 Task: Look for products that are on sale.
Action: Mouse moved to (15, 83)
Screenshot: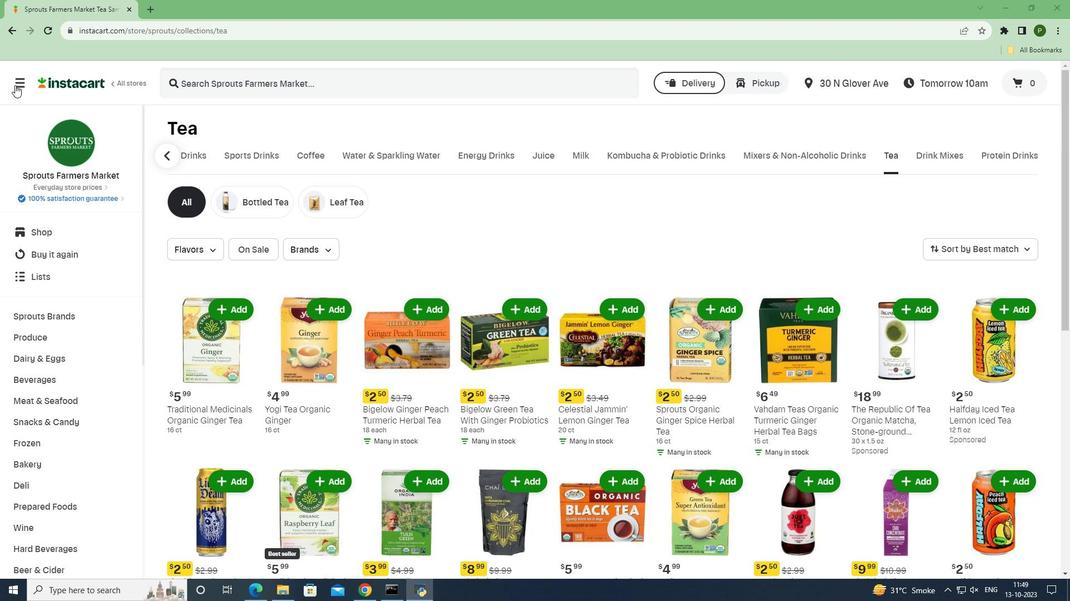 
Action: Mouse pressed left at (15, 83)
Screenshot: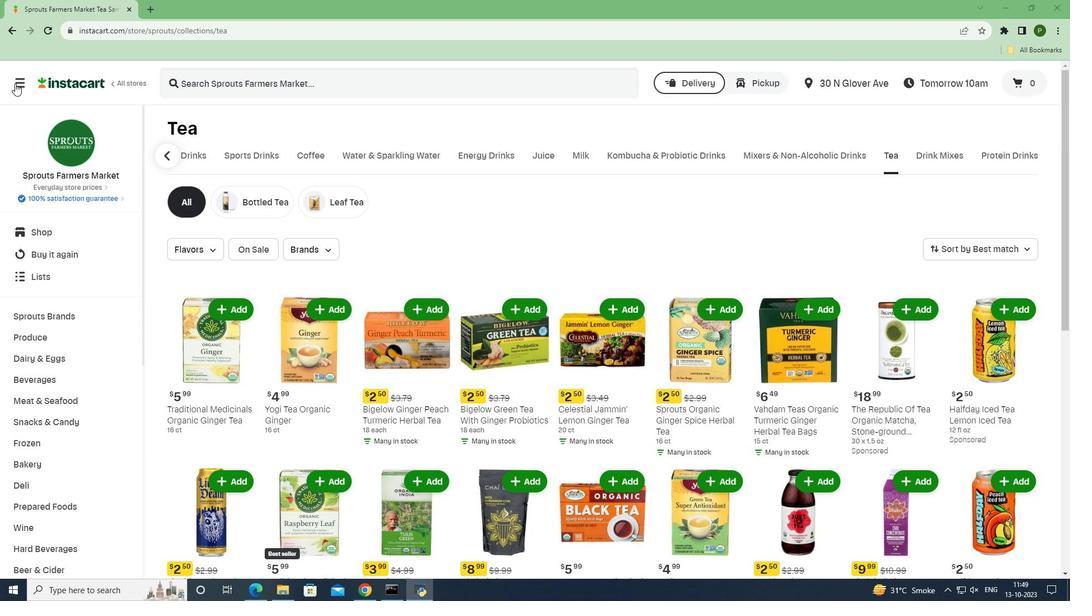 
Action: Mouse moved to (41, 290)
Screenshot: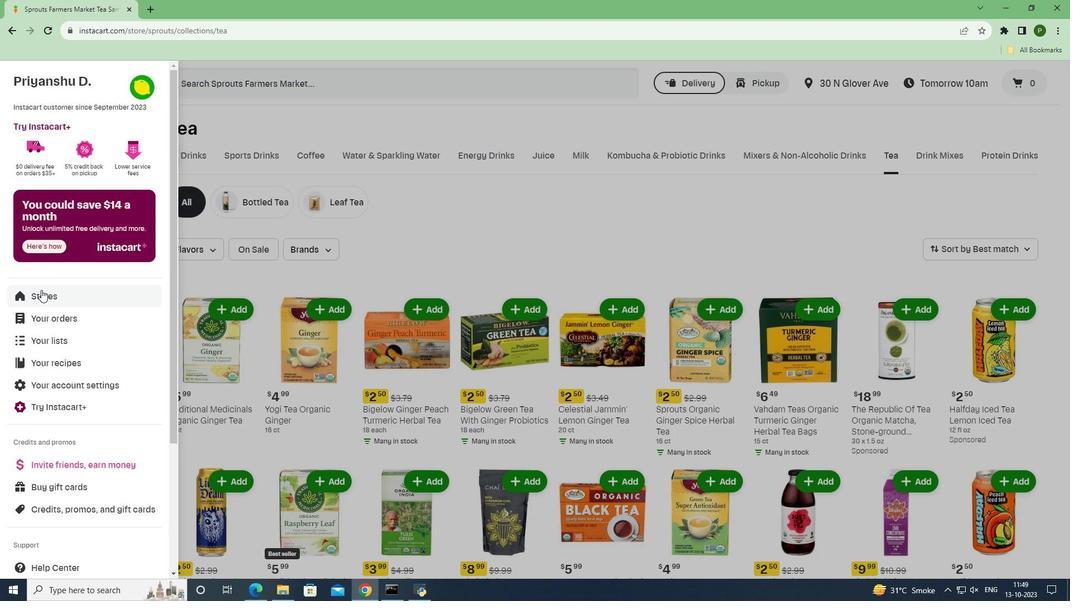 
Action: Mouse pressed left at (41, 290)
Screenshot: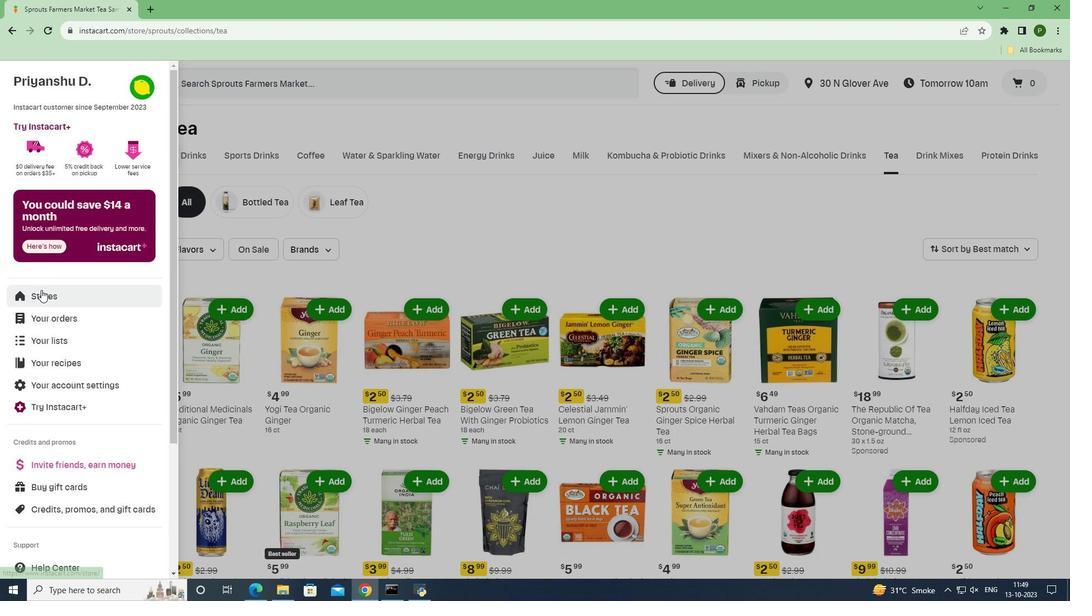 
Action: Mouse moved to (256, 133)
Screenshot: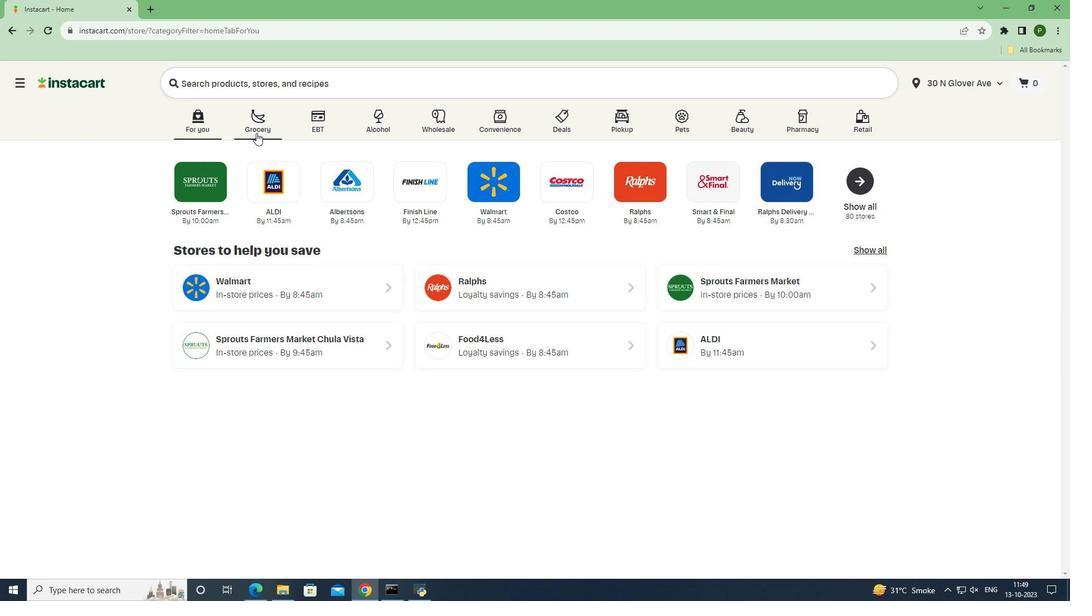 
Action: Mouse pressed left at (256, 133)
Screenshot: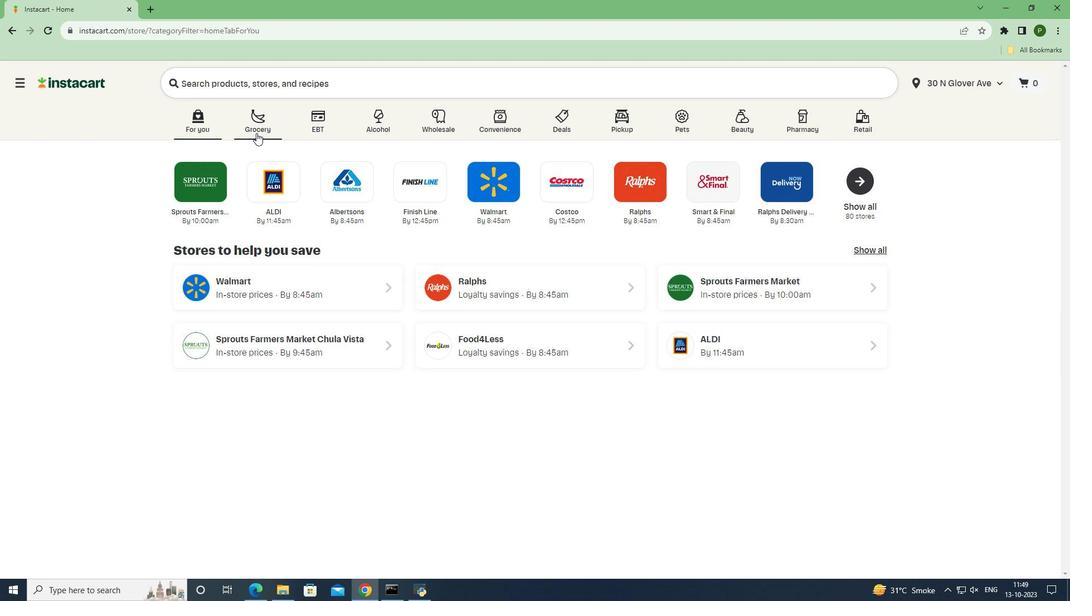 
Action: Mouse moved to (700, 267)
Screenshot: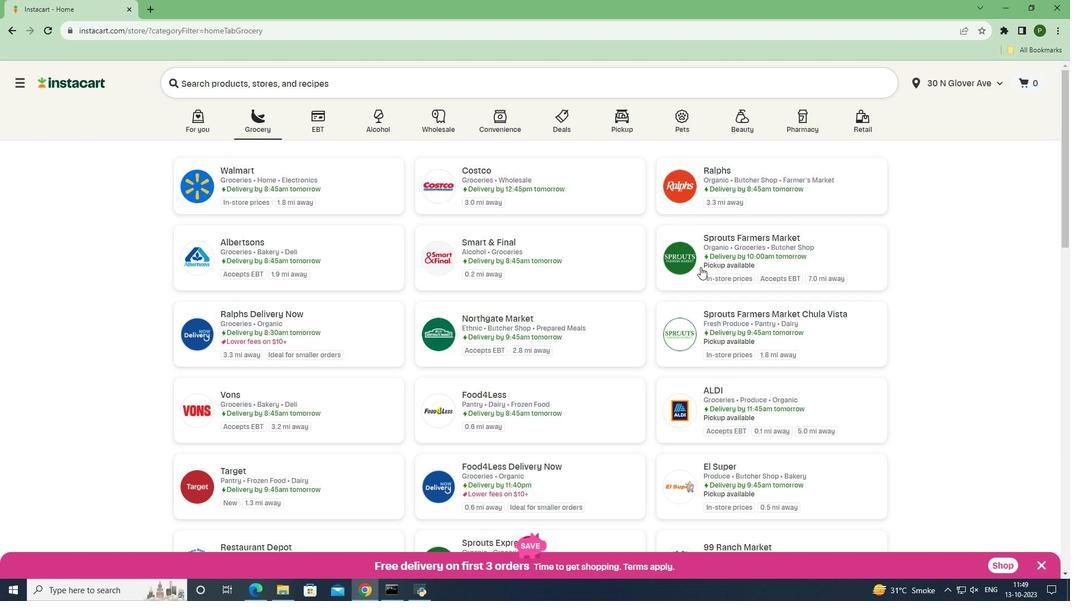 
Action: Mouse pressed left at (700, 267)
Screenshot: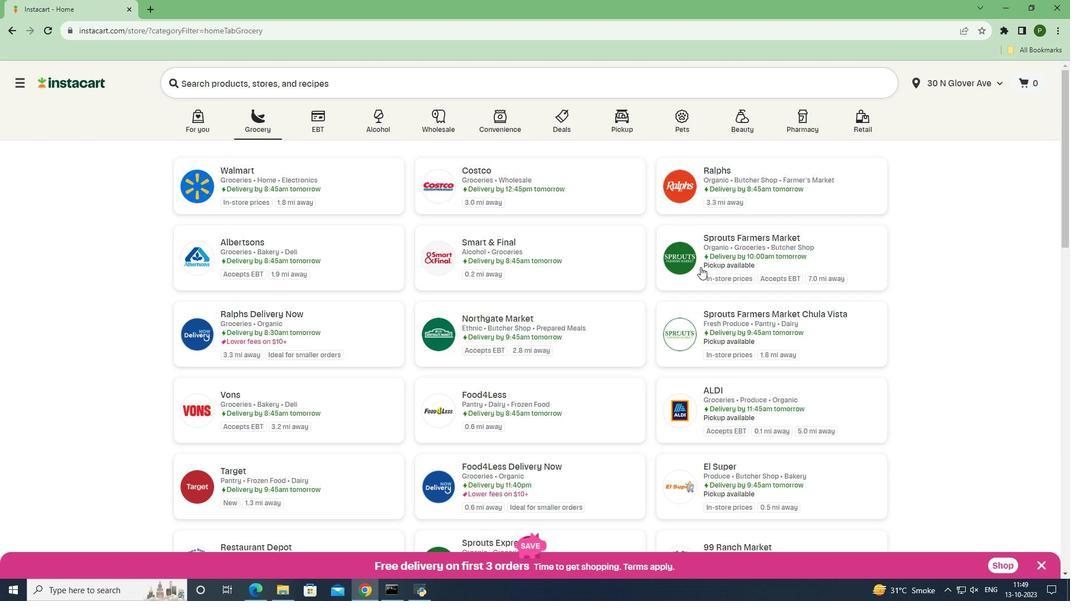 
Action: Mouse moved to (55, 377)
Screenshot: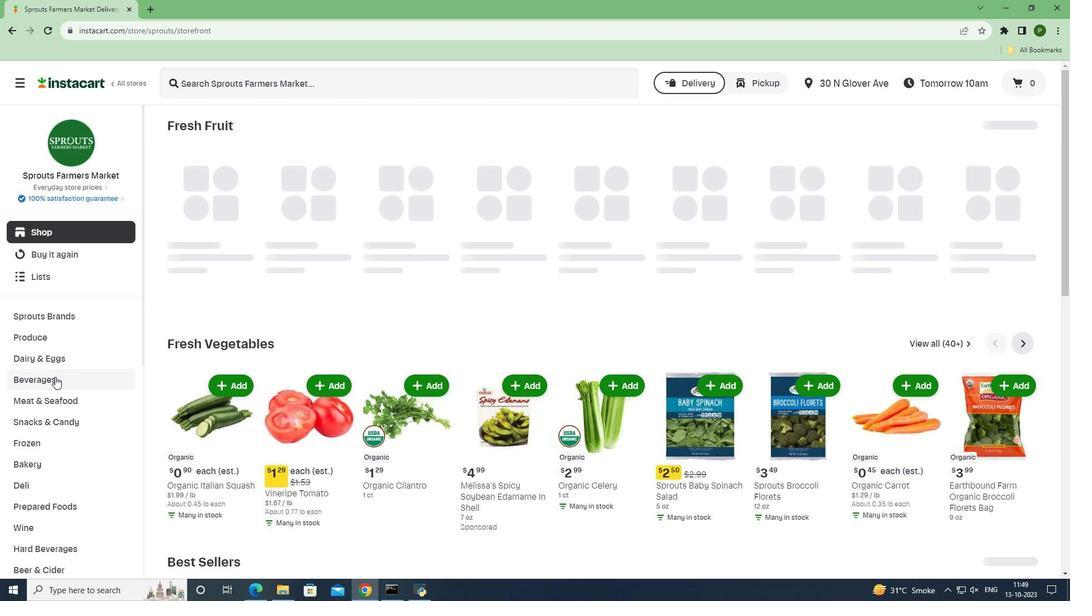 
Action: Mouse pressed left at (55, 377)
Screenshot: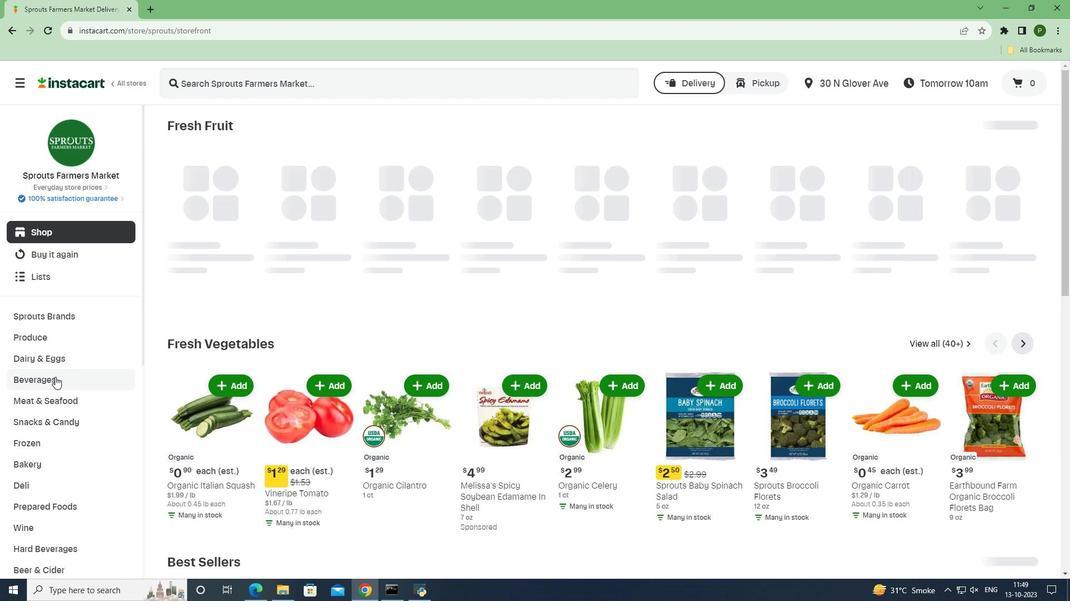 
Action: Mouse moved to (966, 155)
Screenshot: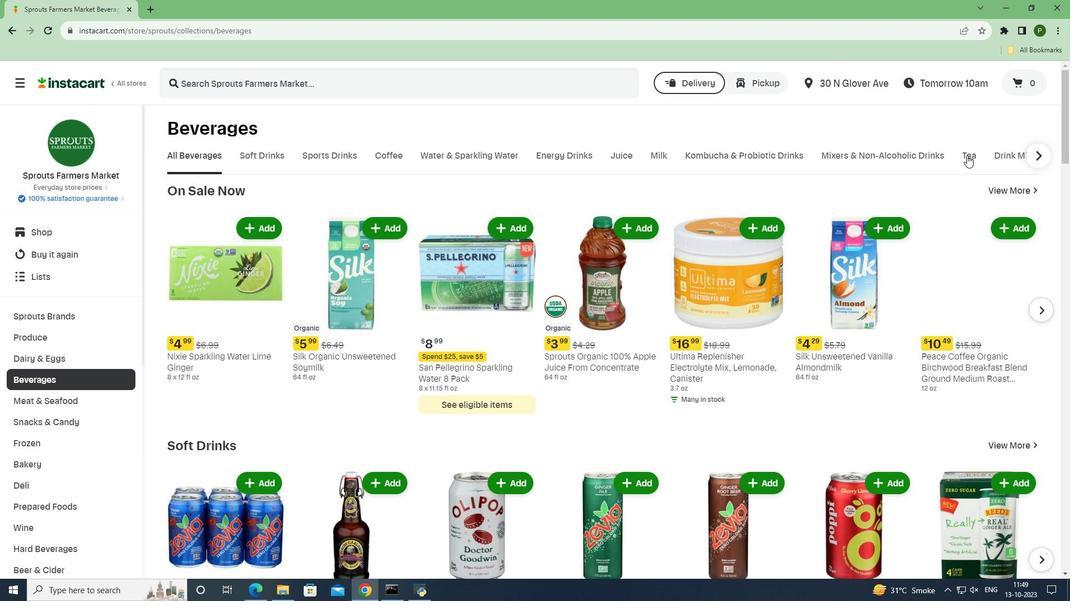 
Action: Mouse pressed left at (966, 155)
Screenshot: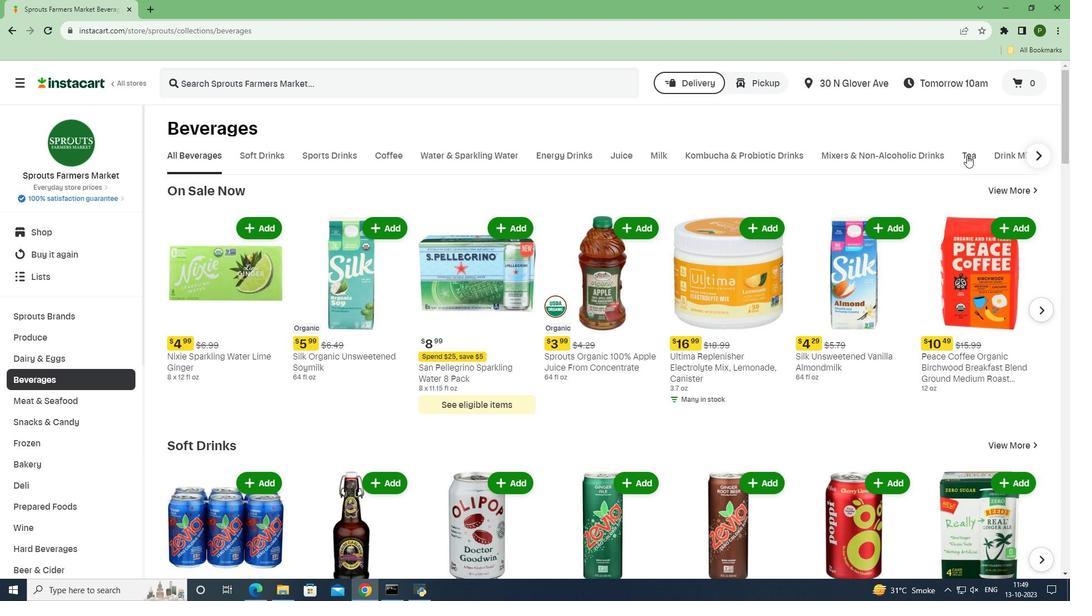
Action: Mouse moved to (245, 254)
Screenshot: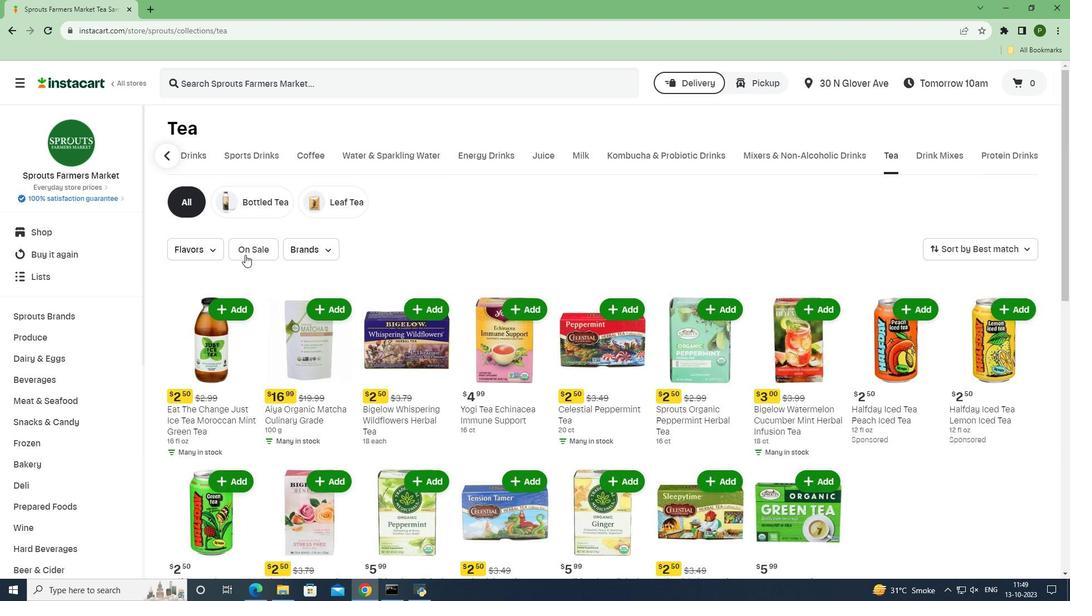 
Action: Mouse pressed left at (245, 254)
Screenshot: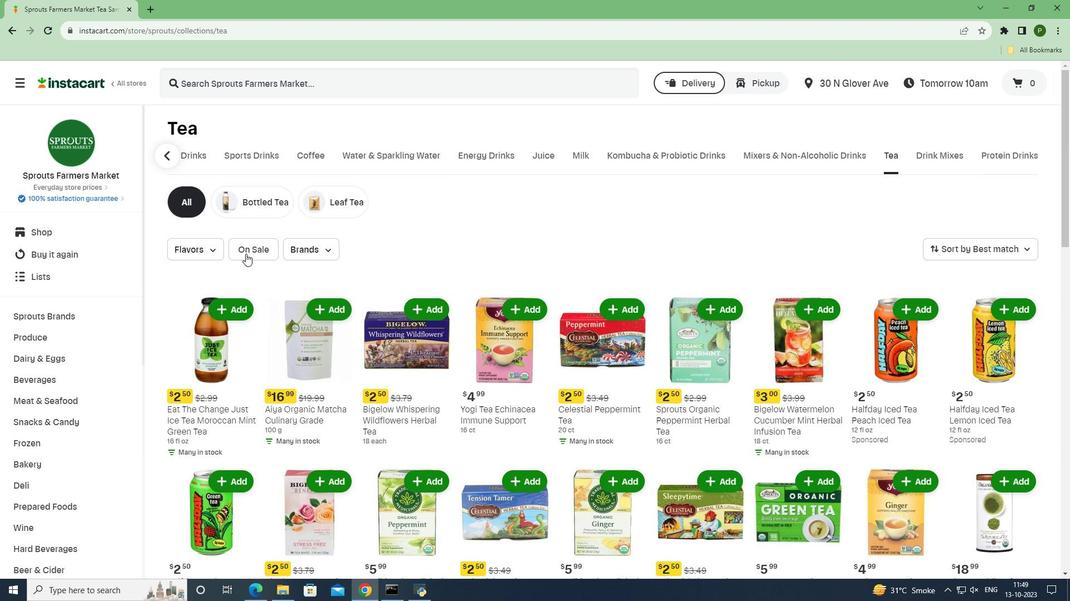 
Action: Mouse moved to (430, 463)
Screenshot: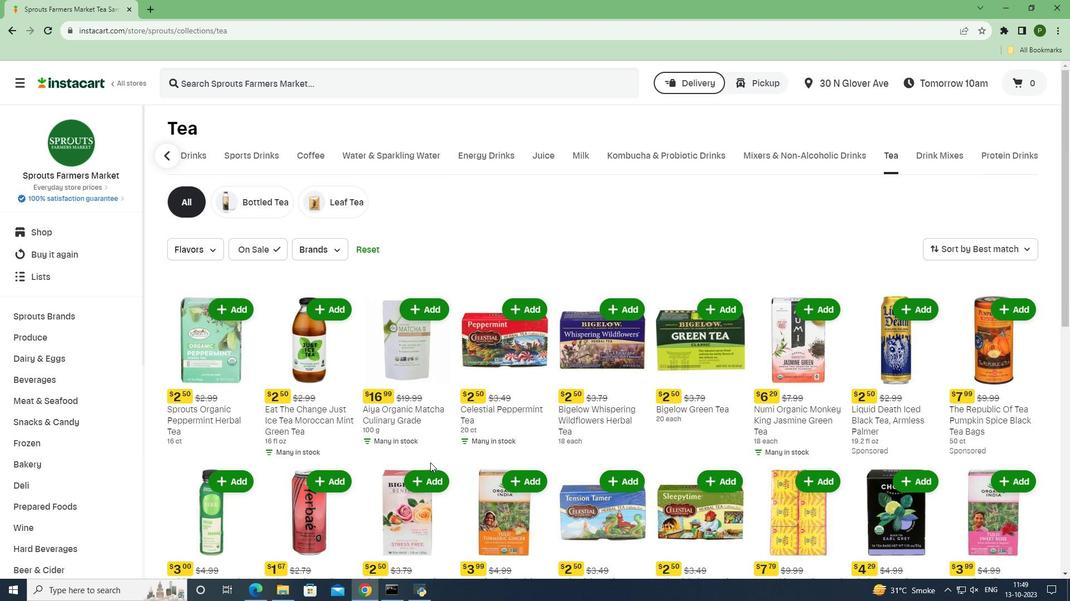 
